 Task: Log work in the project TripleWorks for the issue 'Data not being saved when expected' spent time as '2w 2d 19h 50m' and remaining time as '2w 4d 8h 27m' and move to top of backlog. Now add the issue to the epic 'Mobile App Development'.
Action: Mouse moved to (221, 60)
Screenshot: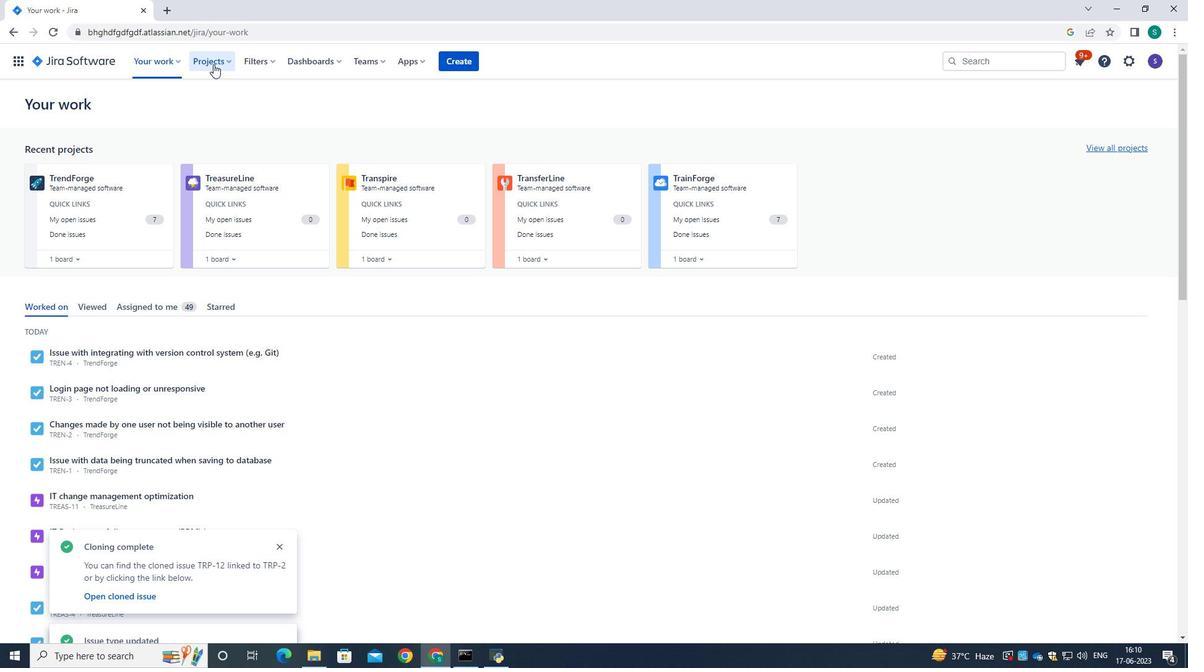 
Action: Mouse pressed left at (221, 60)
Screenshot: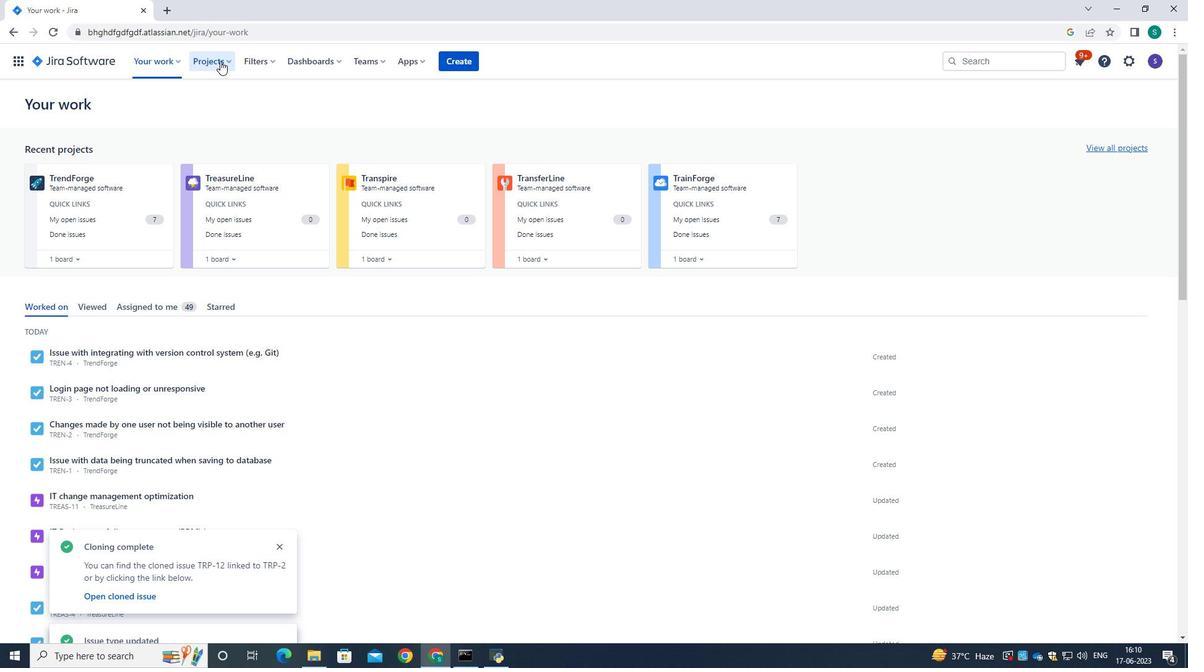
Action: Mouse moved to (268, 116)
Screenshot: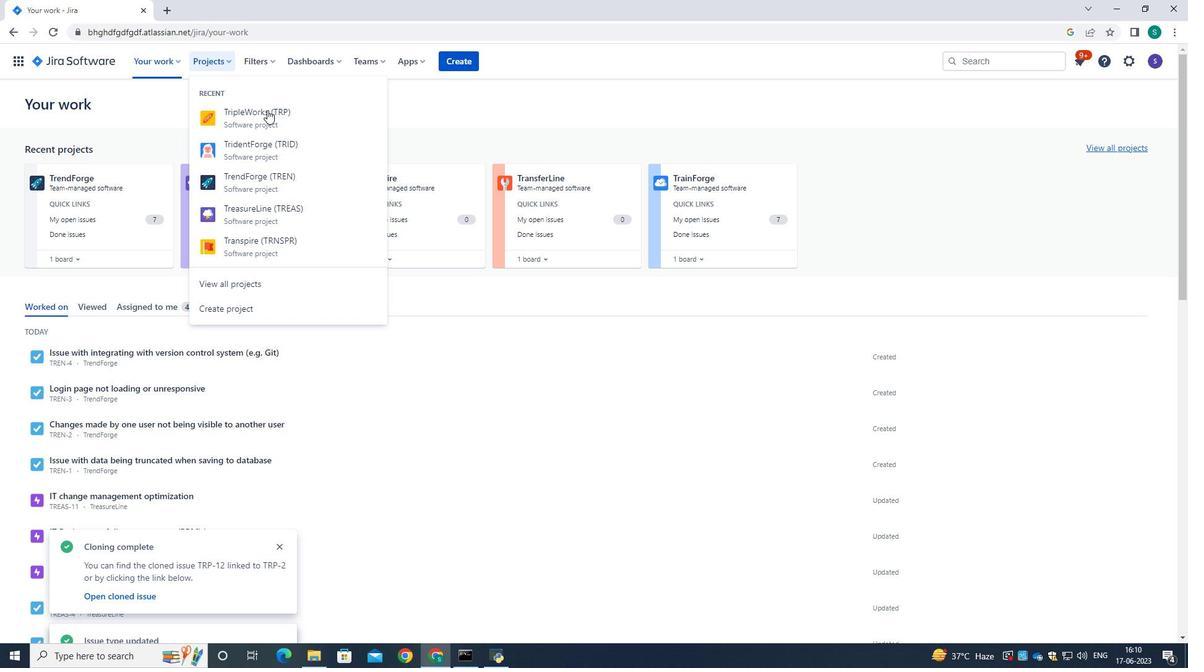 
Action: Mouse pressed left at (268, 116)
Screenshot: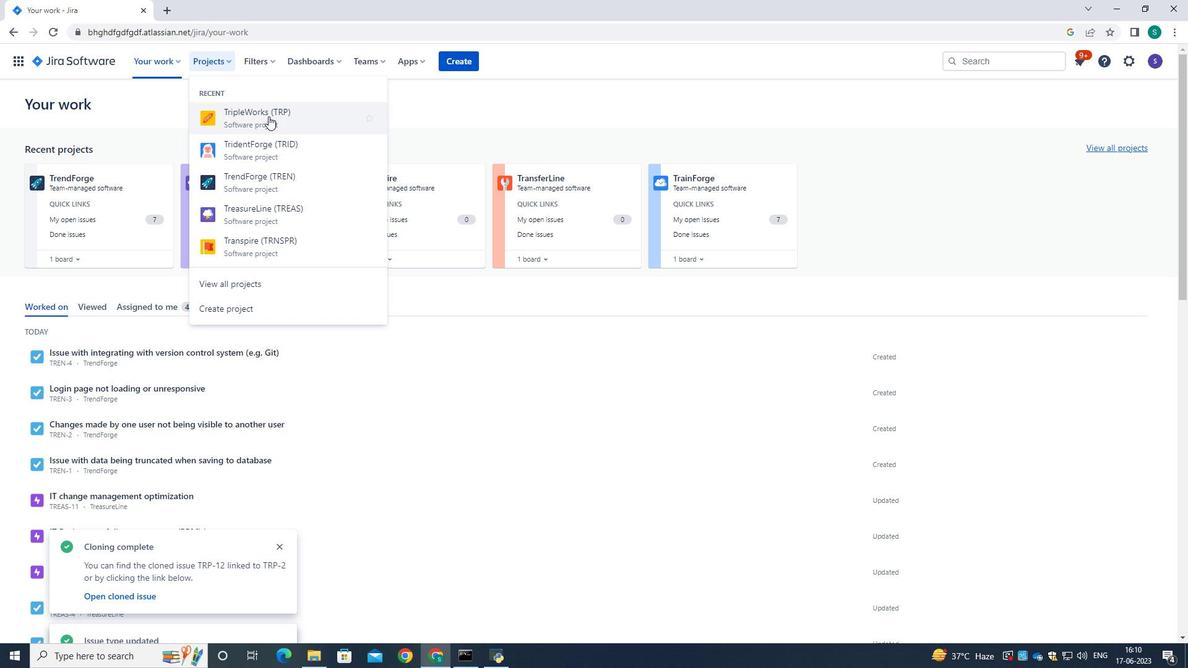 
Action: Mouse moved to (92, 189)
Screenshot: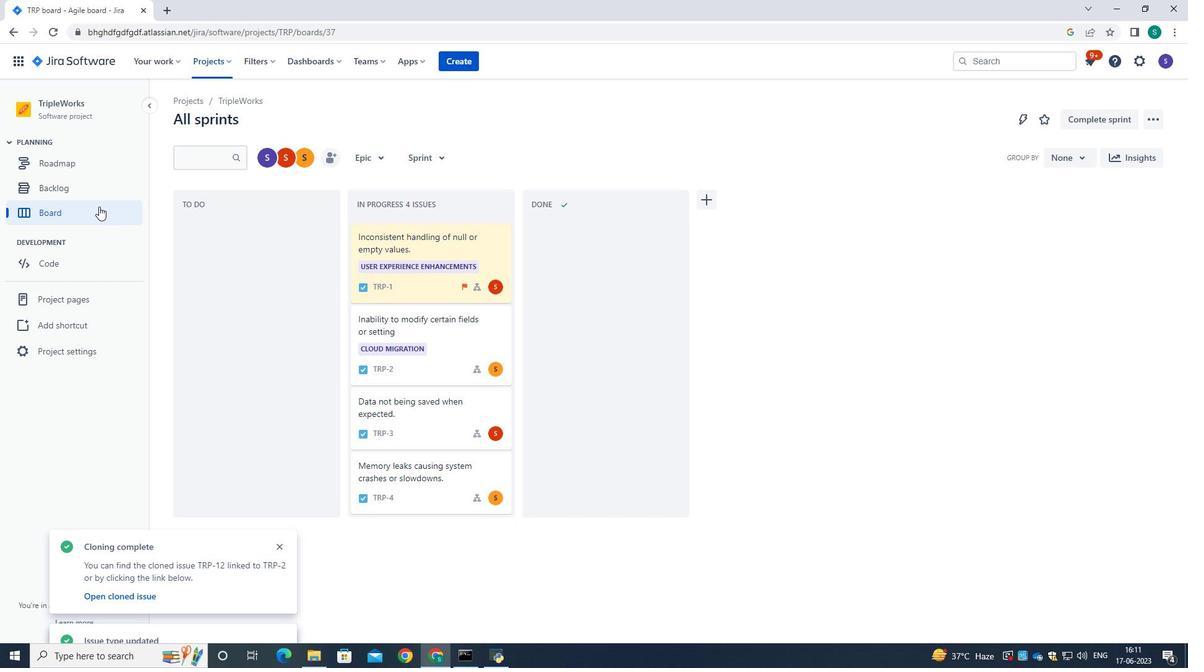 
Action: Mouse pressed left at (92, 189)
Screenshot: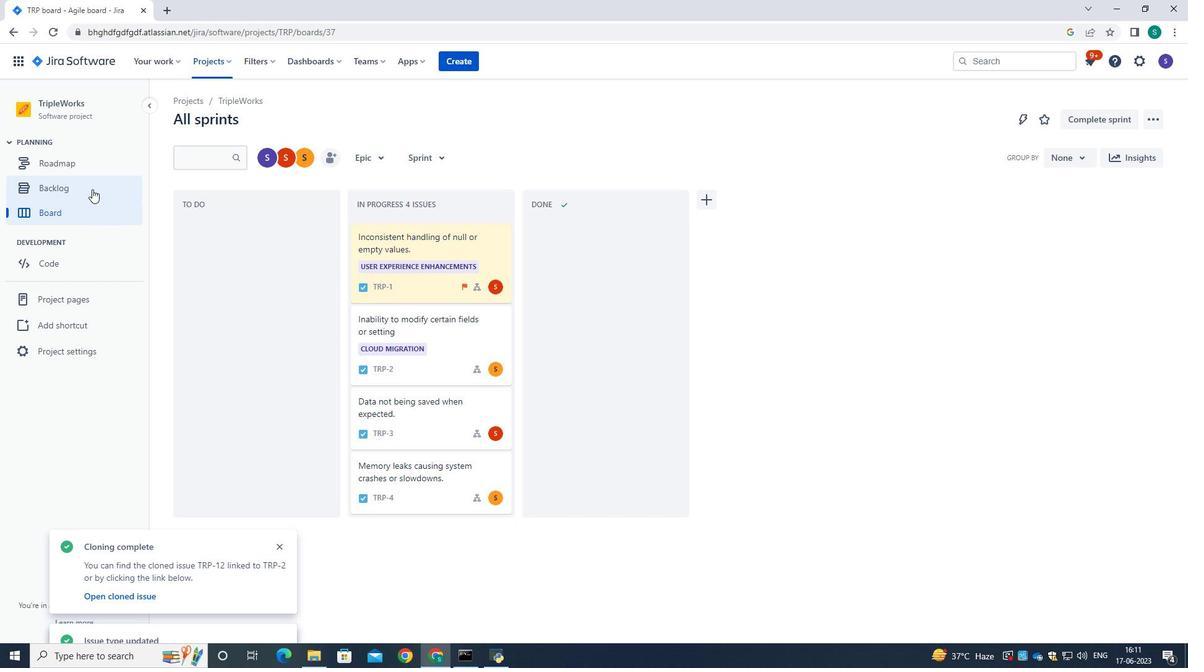 
Action: Mouse moved to (496, 441)
Screenshot: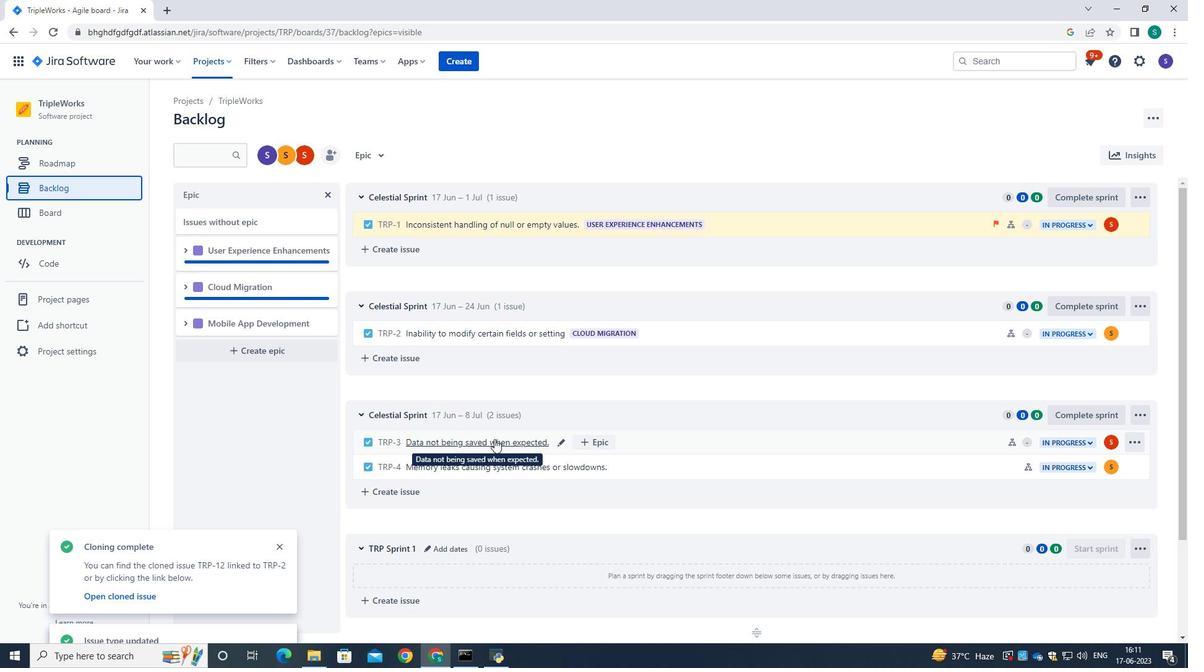 
Action: Mouse pressed left at (496, 441)
Screenshot: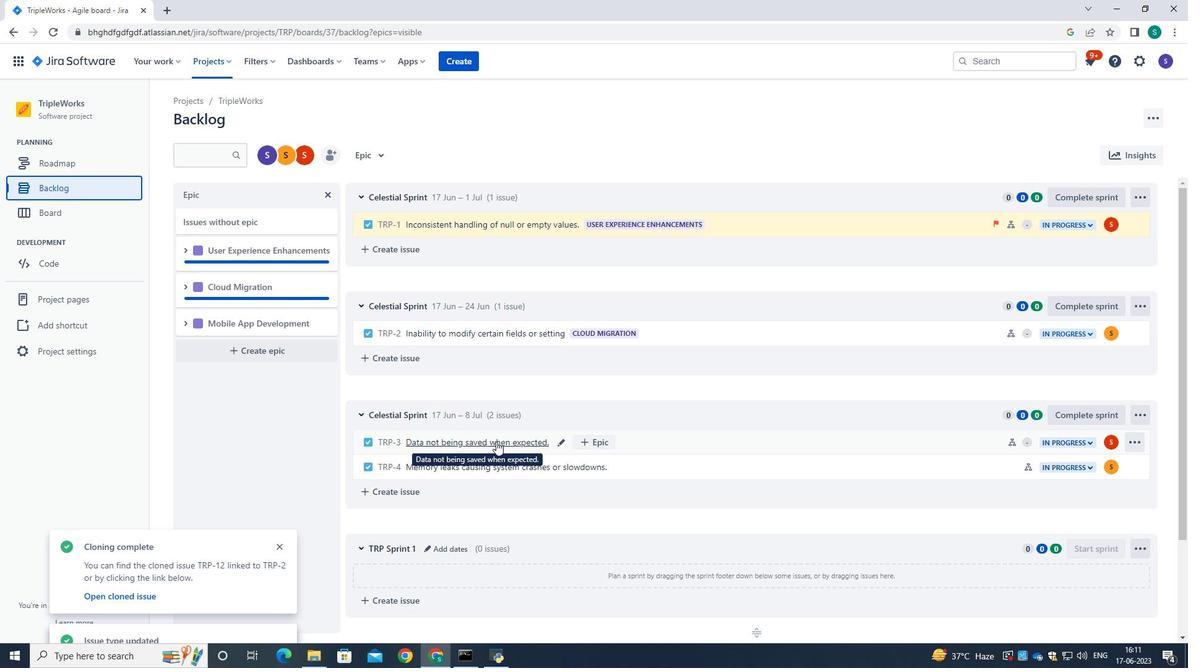 
Action: Mouse moved to (1065, 324)
Screenshot: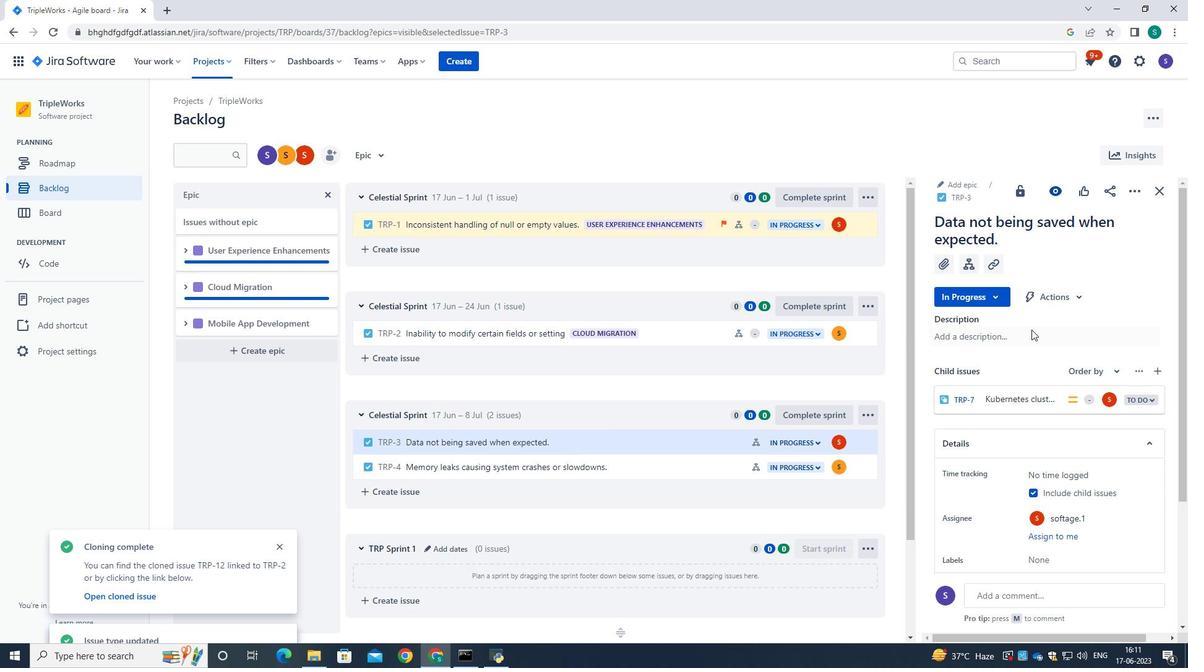 
Action: Mouse scrolled (1065, 323) with delta (0, 0)
Screenshot: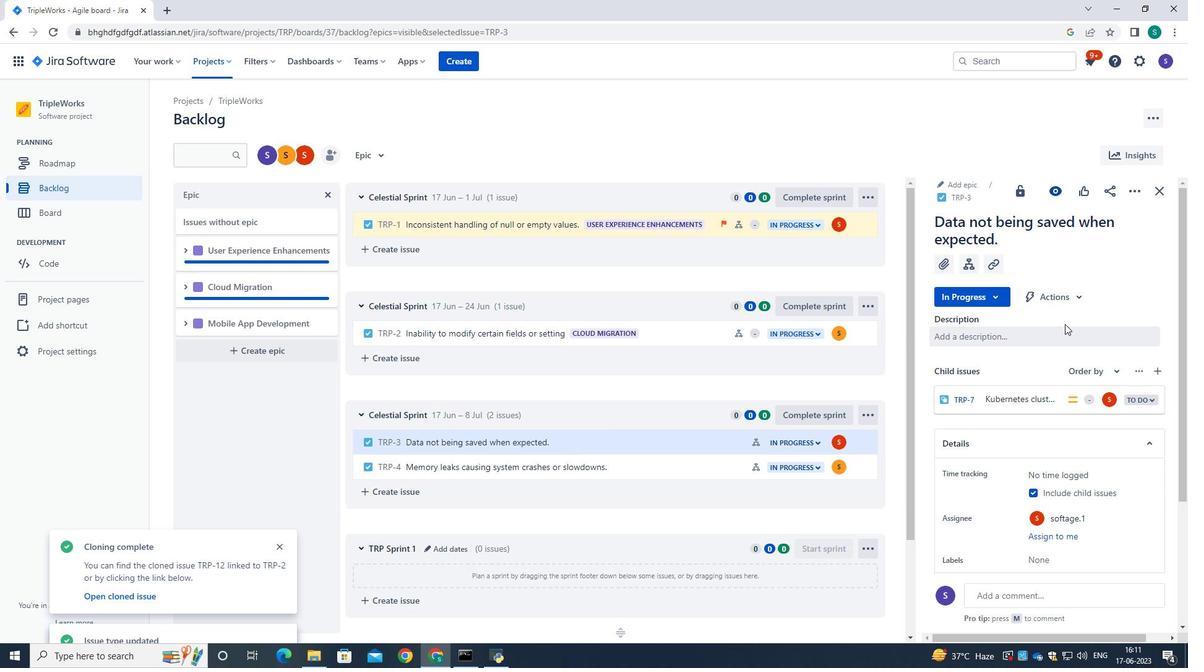
Action: Mouse moved to (1065, 324)
Screenshot: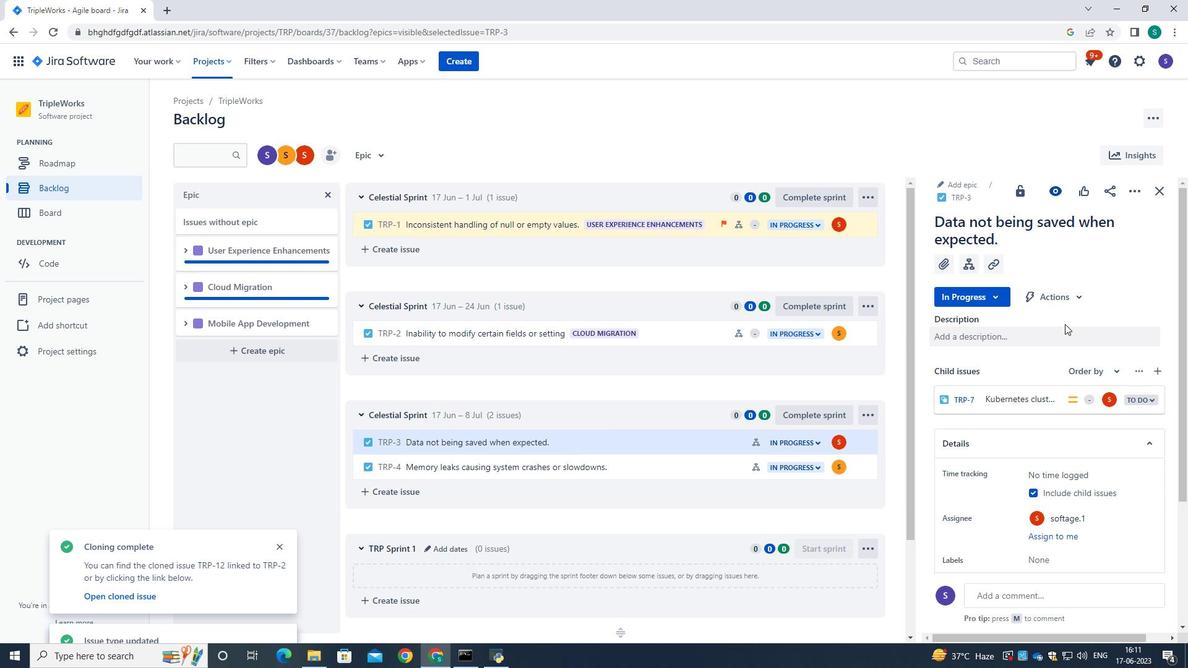 
Action: Mouse scrolled (1065, 323) with delta (0, 0)
Screenshot: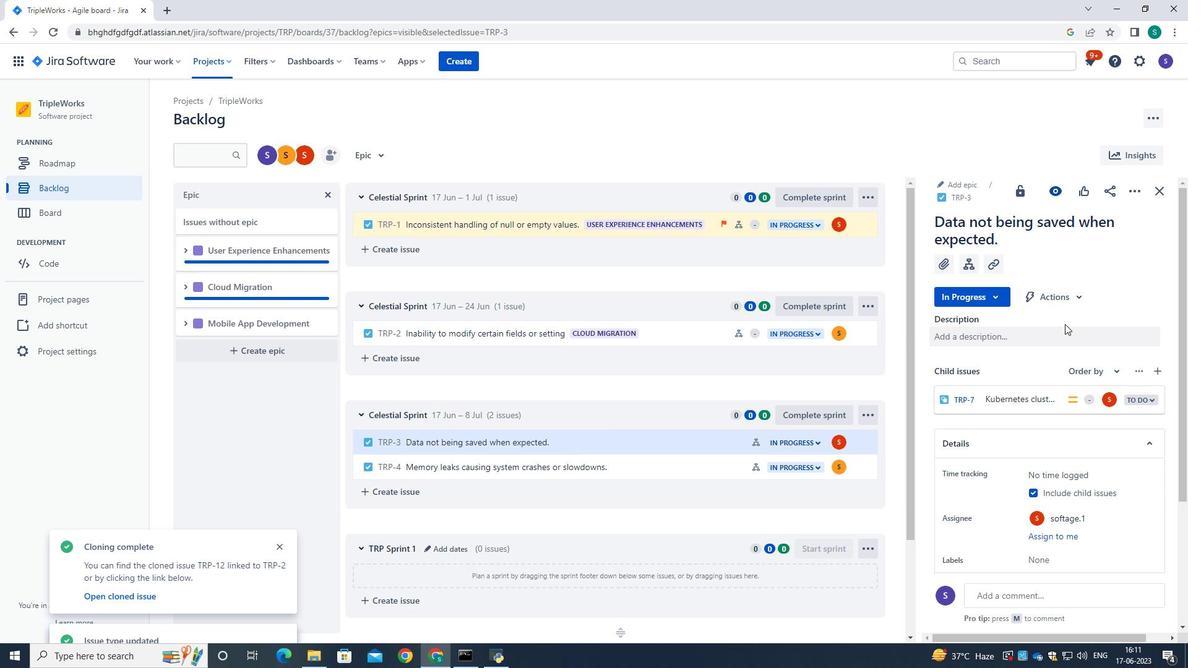 
Action: Mouse moved to (1064, 329)
Screenshot: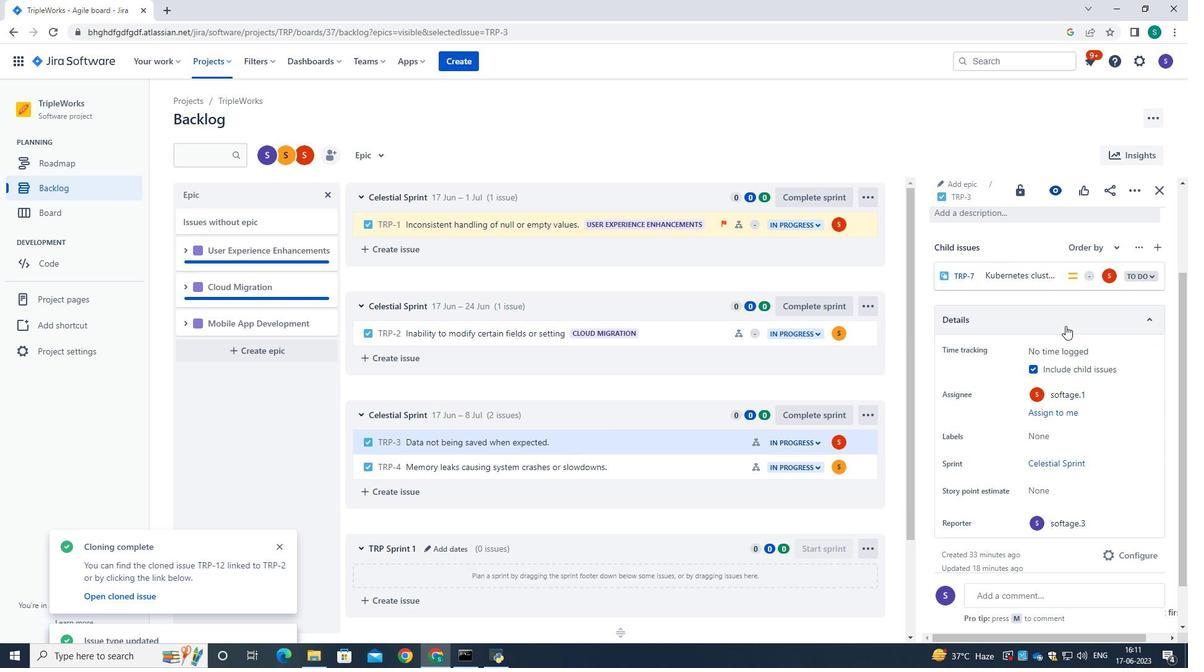
Action: Mouse scrolled (1064, 328) with delta (0, 0)
Screenshot: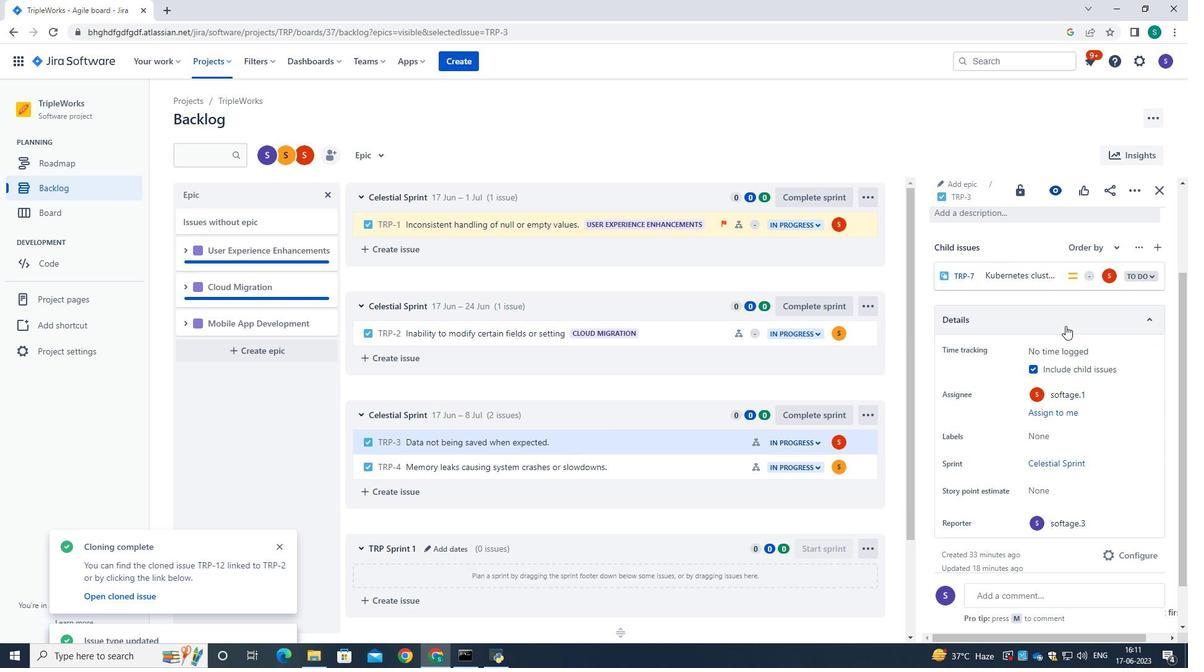 
Action: Mouse moved to (1060, 330)
Screenshot: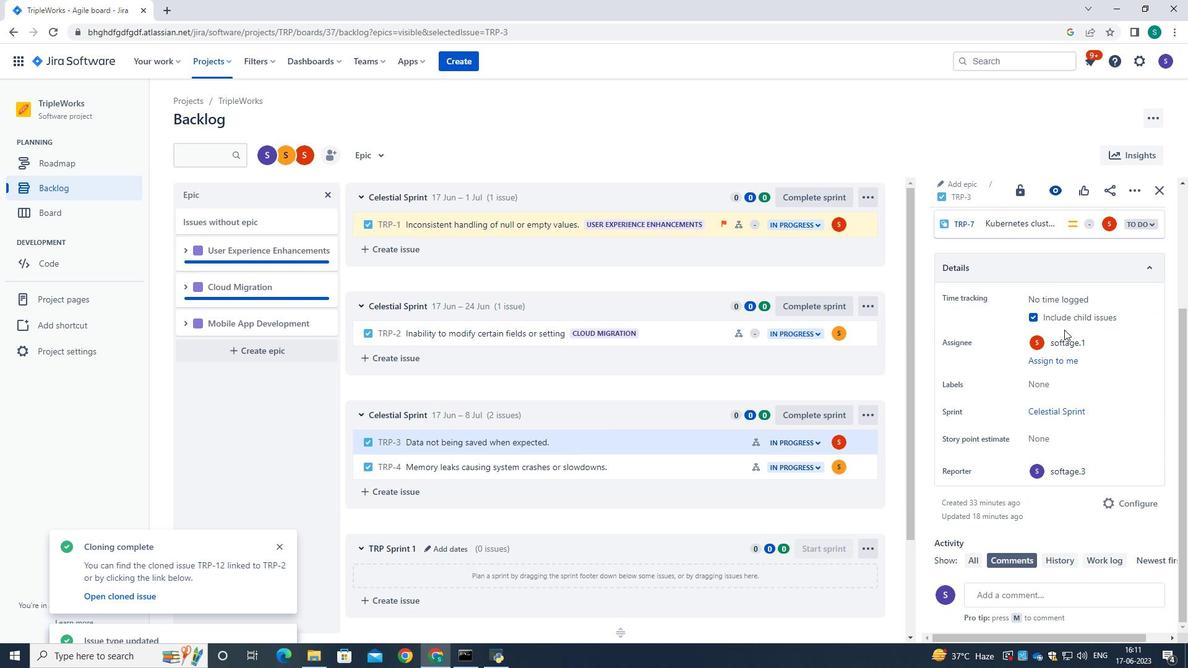 
Action: Mouse scrolled (1060, 331) with delta (0, 0)
Screenshot: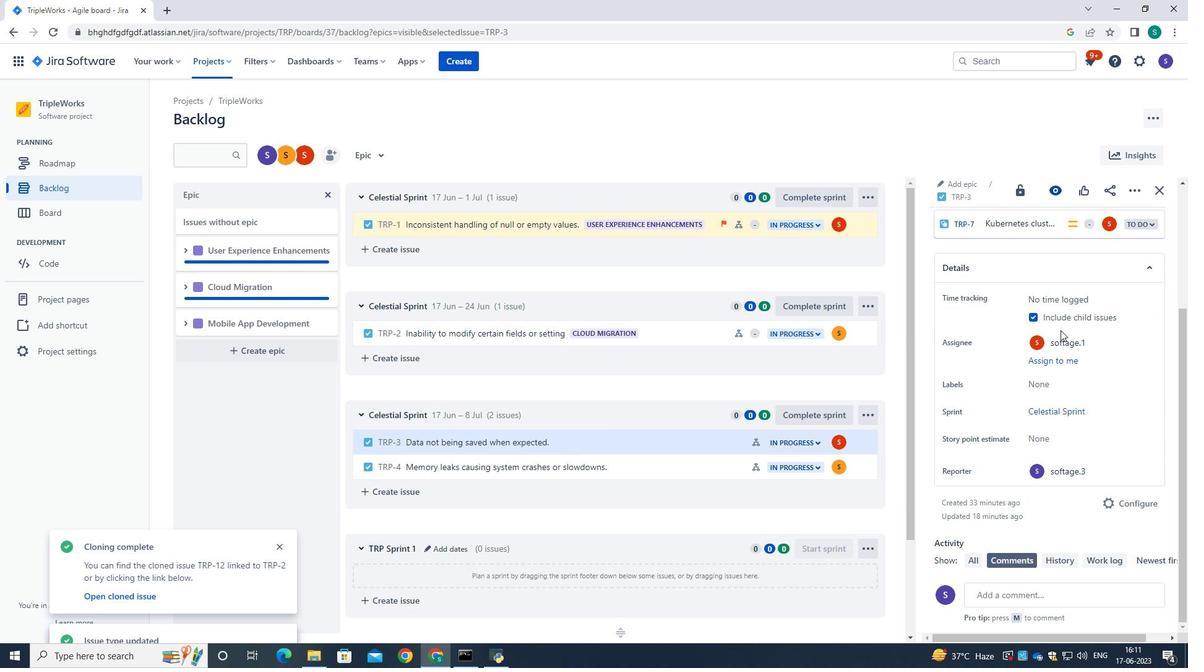 
Action: Mouse scrolled (1060, 331) with delta (0, 0)
Screenshot: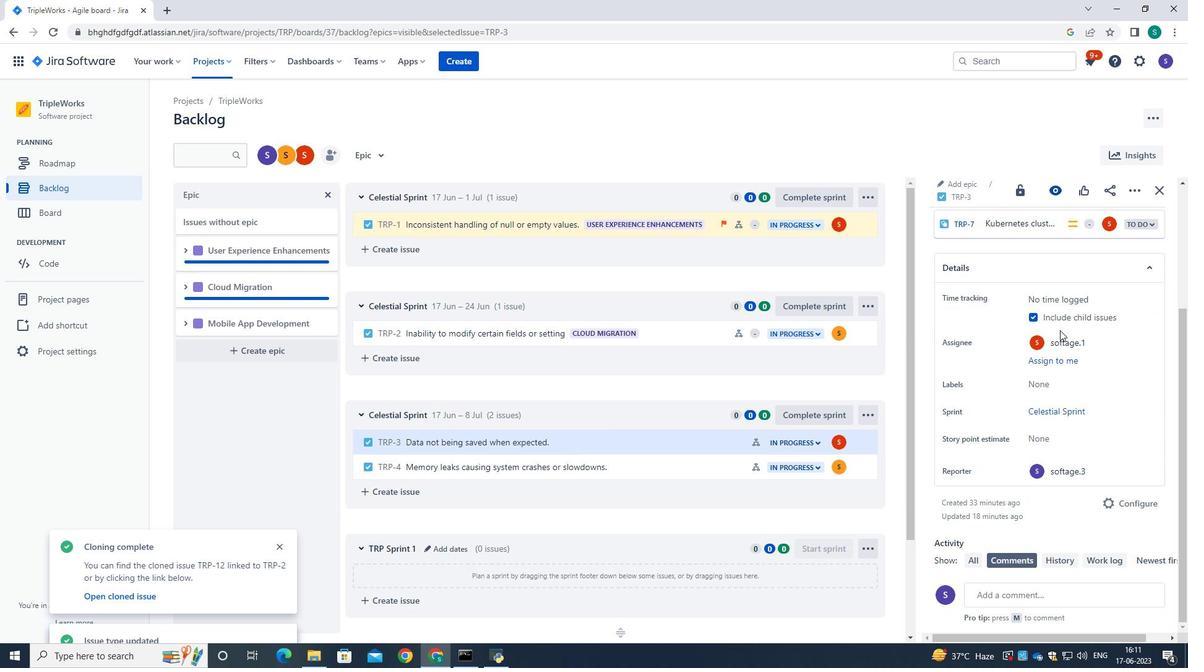 
Action: Mouse scrolled (1060, 331) with delta (0, 0)
Screenshot: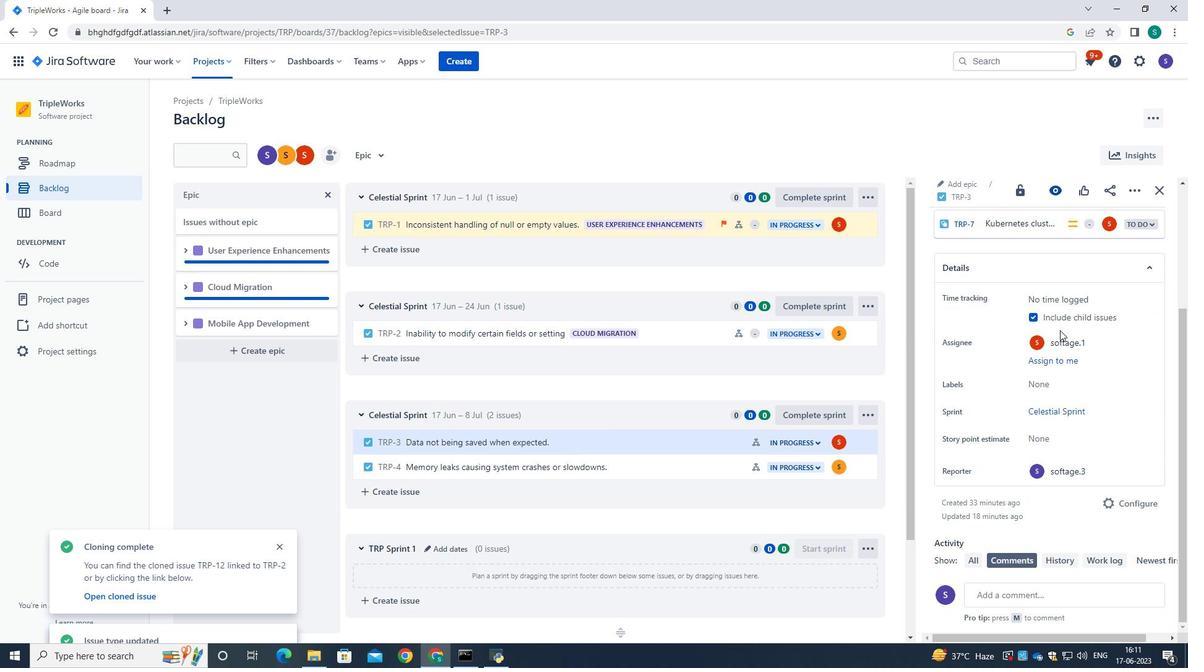 
Action: Mouse moved to (1141, 191)
Screenshot: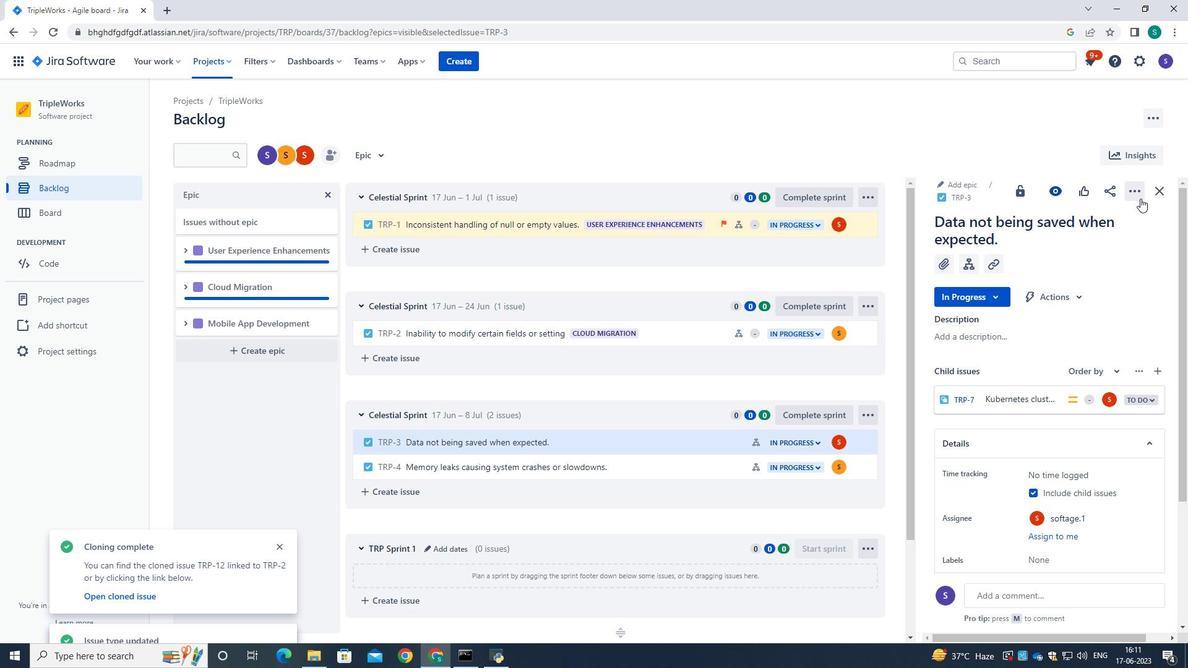 
Action: Mouse pressed left at (1141, 191)
Screenshot: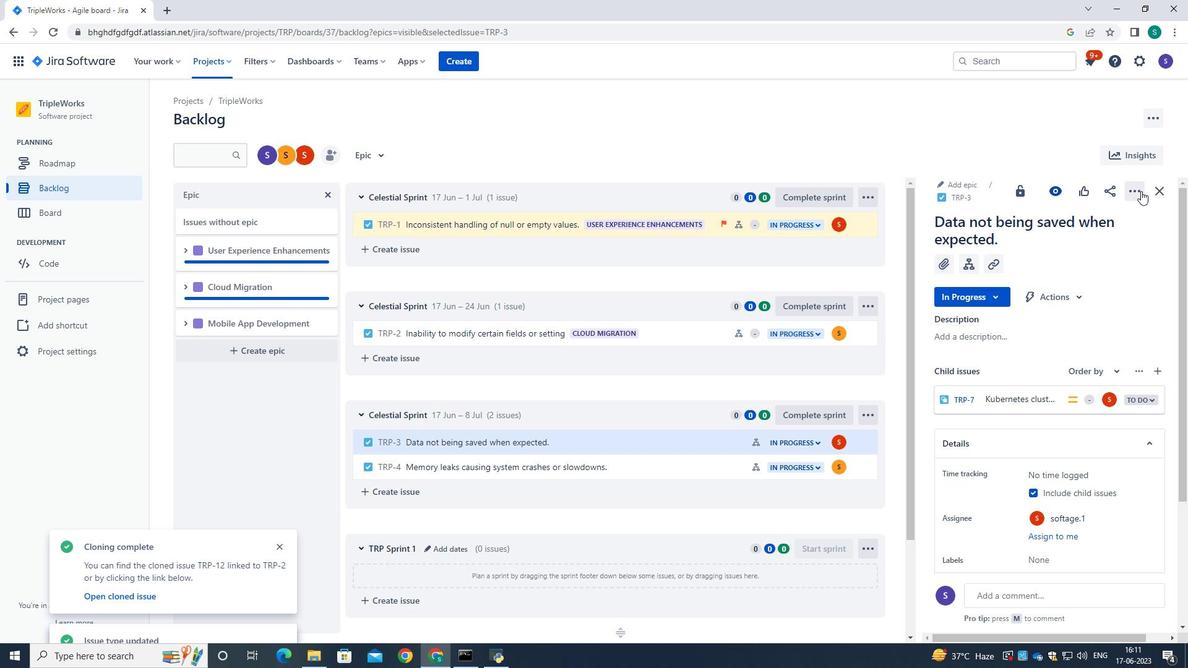 
Action: Mouse moved to (1093, 223)
Screenshot: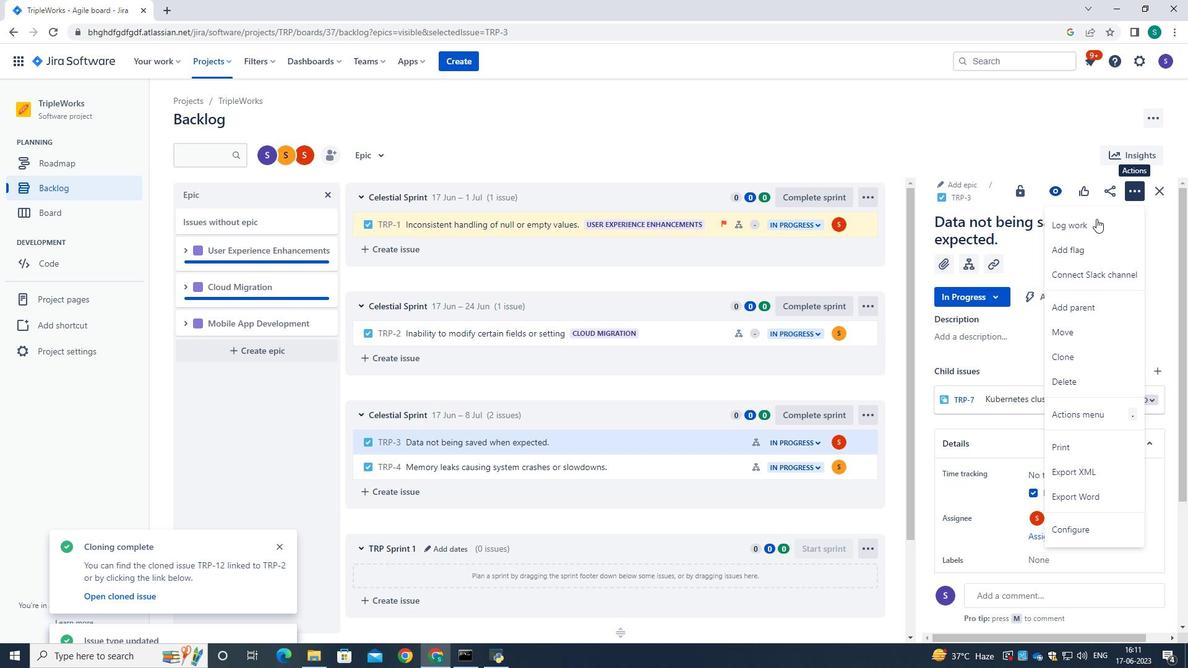 
Action: Mouse pressed left at (1093, 223)
Screenshot: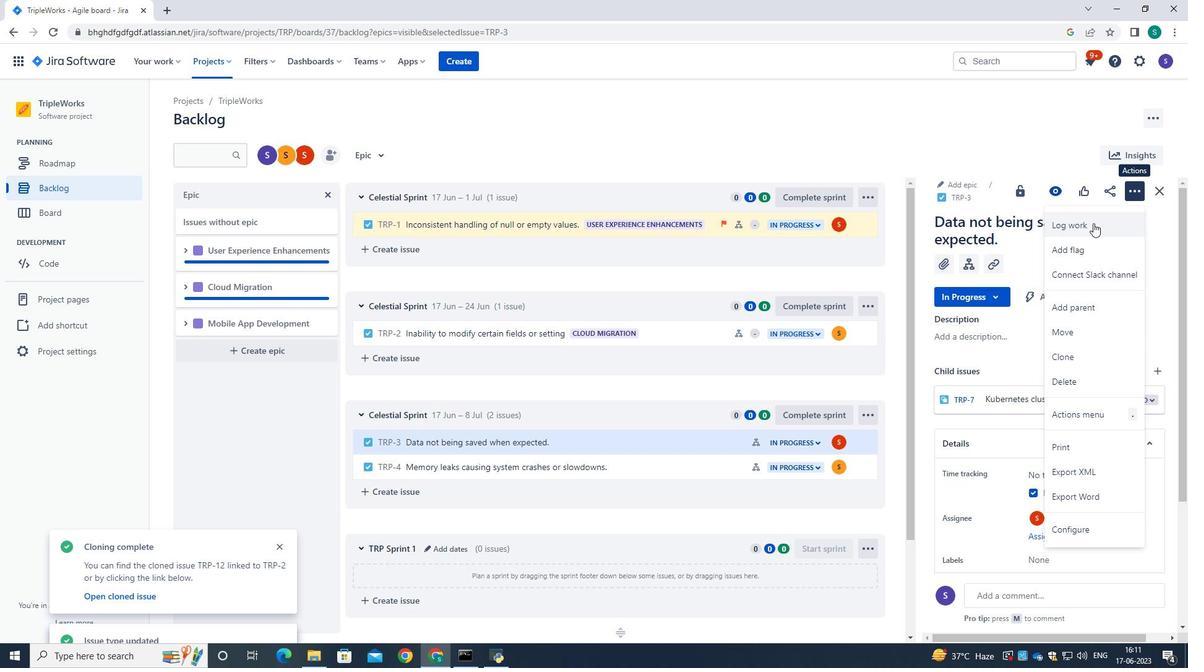 
Action: Mouse moved to (544, 188)
Screenshot: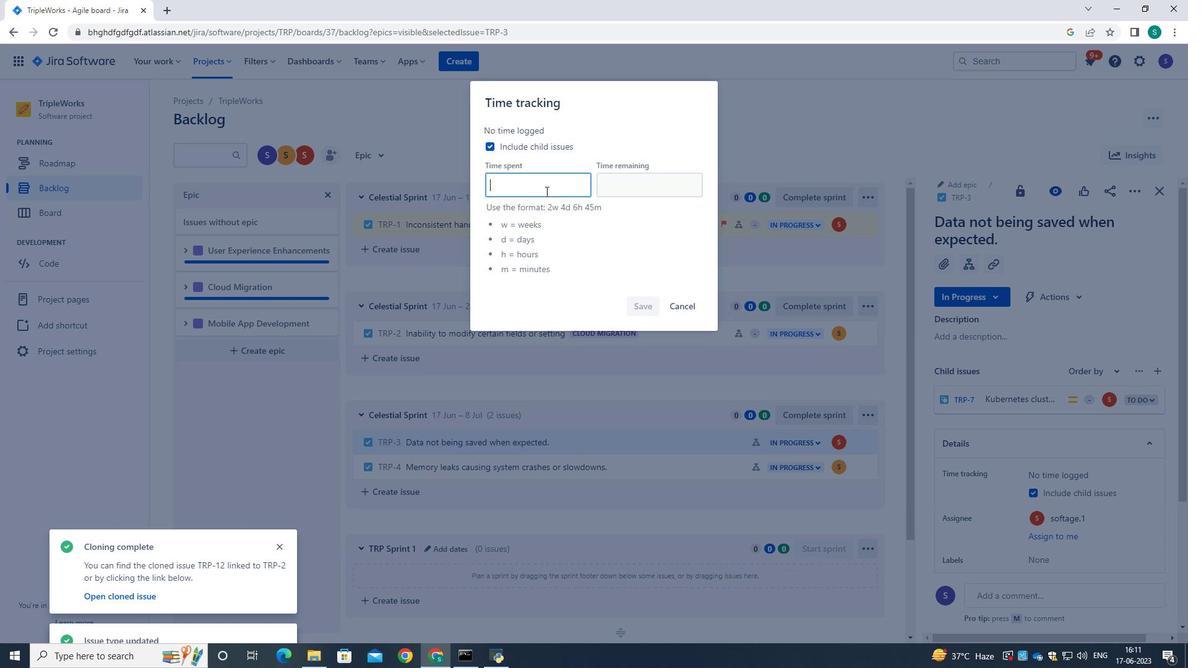 
Action: Mouse pressed left at (544, 188)
Screenshot: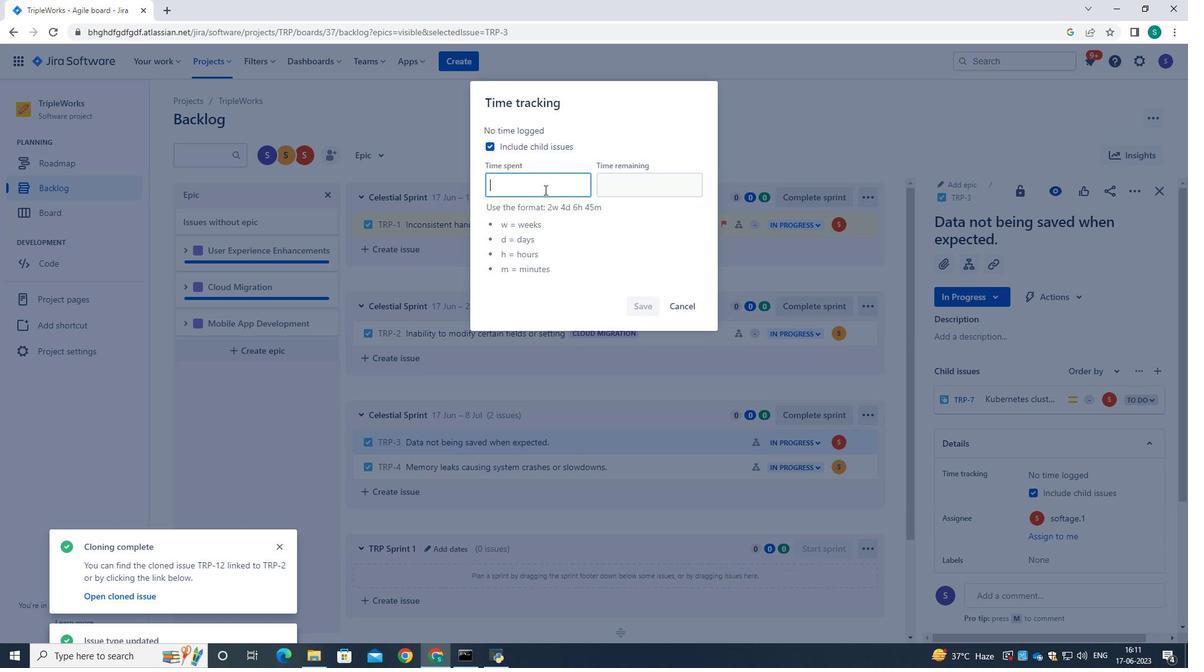 
Action: Key pressed 2w<Key.space>2d<Key.space>19h<Key.space>50m<Key.tab>2w<Key.space>4d<Key.space>8h<Key.space>27m
Screenshot: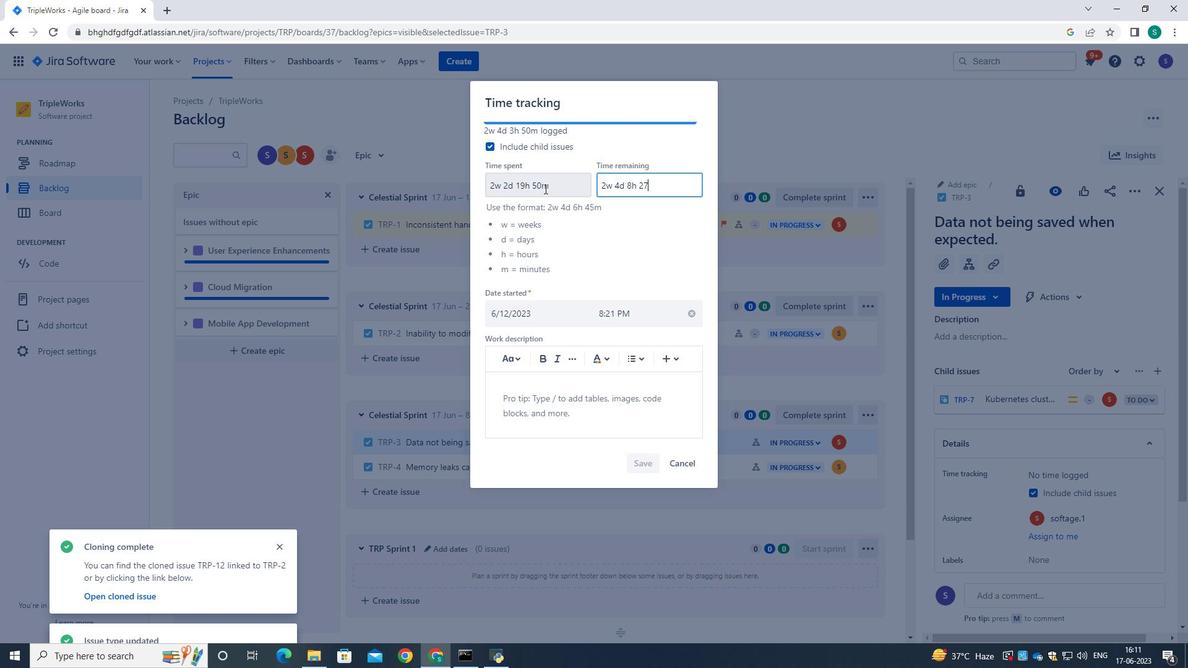 
Action: Mouse moved to (633, 466)
Screenshot: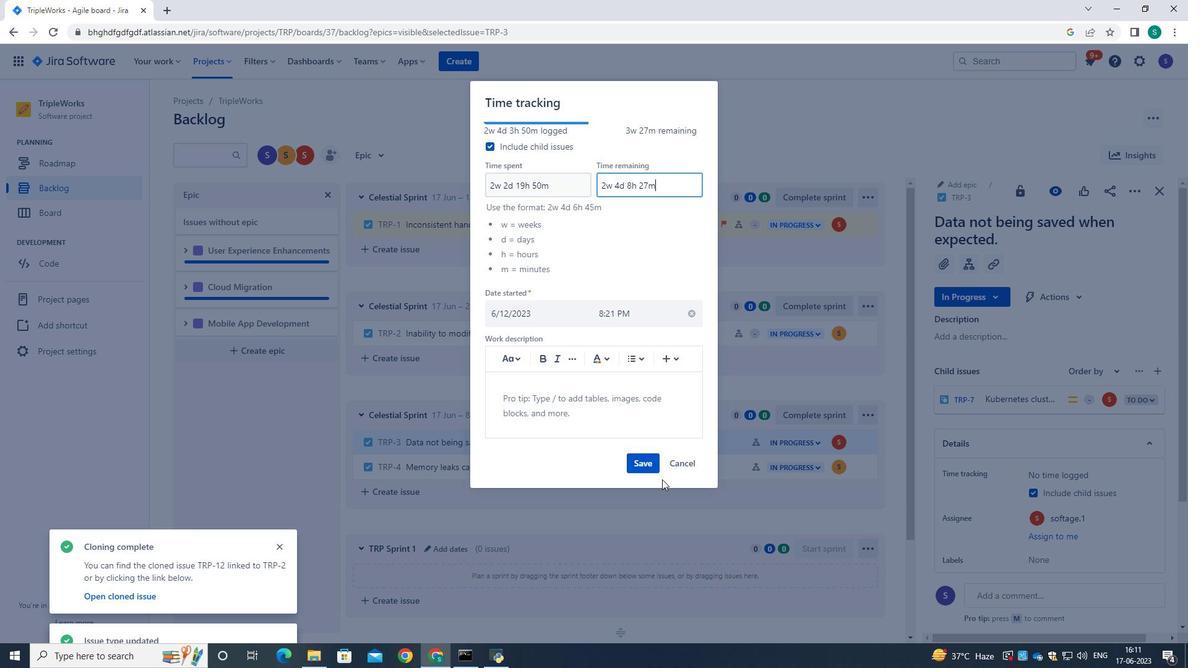 
Action: Mouse pressed left at (633, 466)
Screenshot: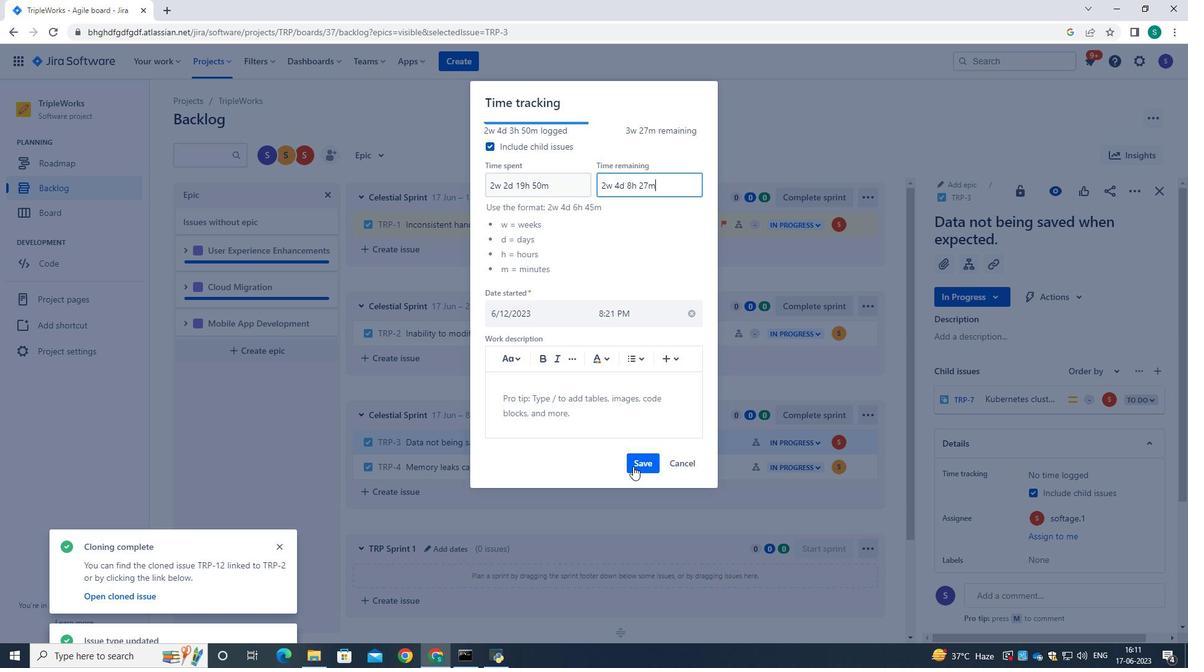 
Action: Mouse moved to (865, 442)
Screenshot: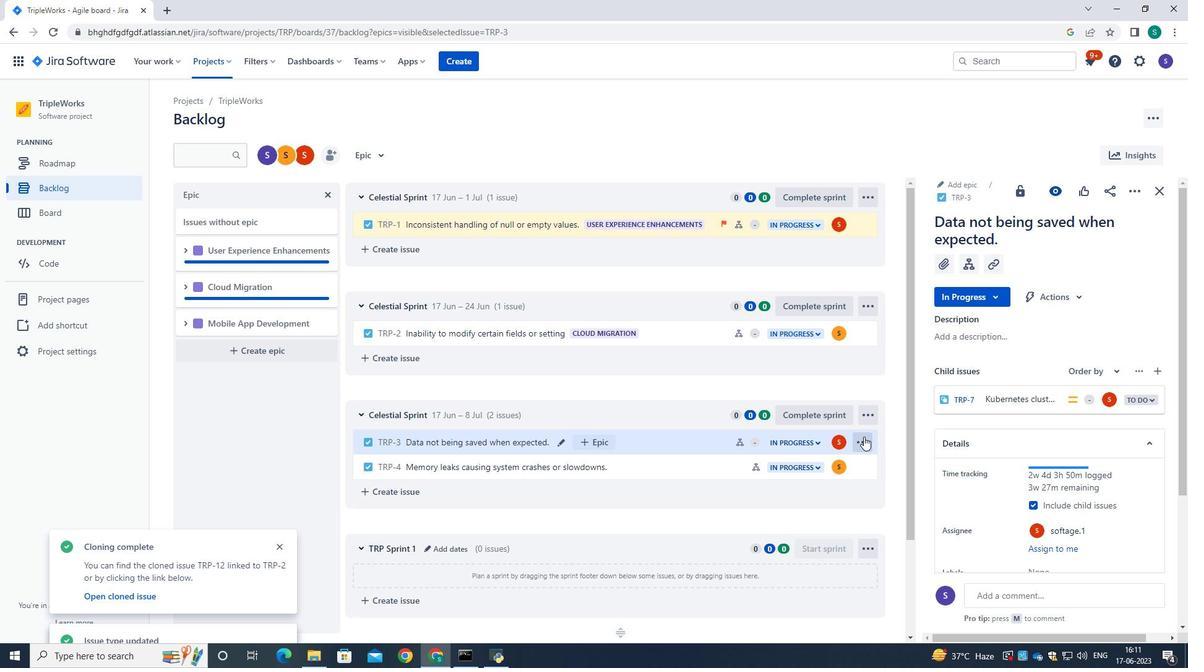 
Action: Mouse pressed left at (865, 442)
Screenshot: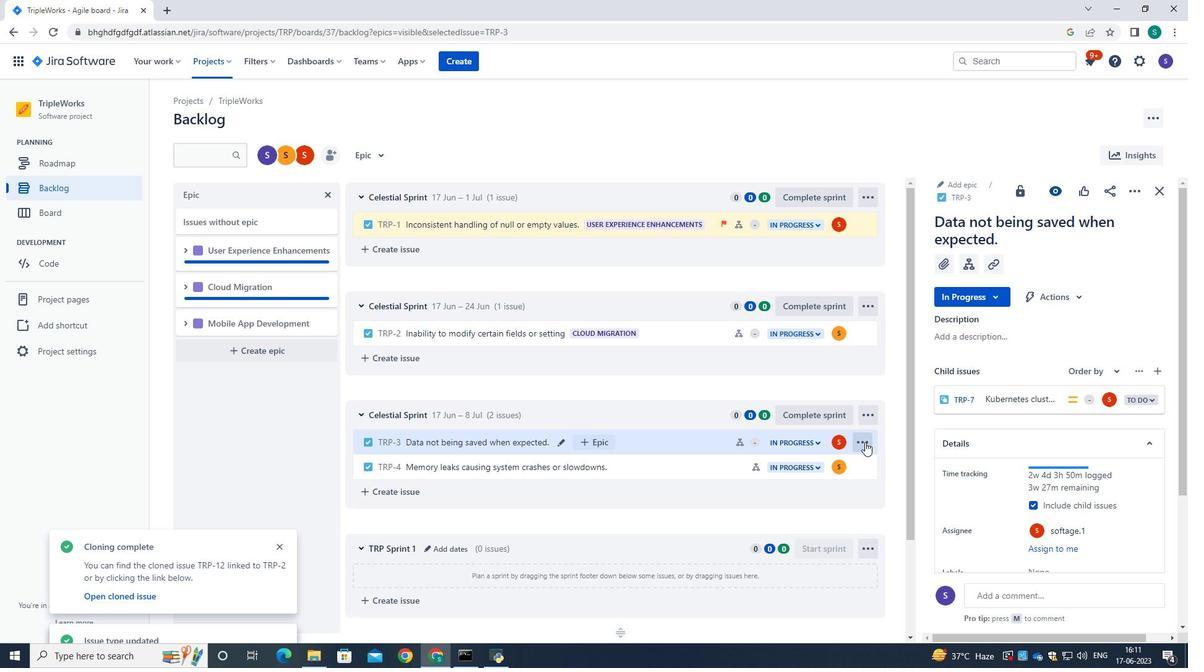 
Action: Mouse moved to (842, 396)
Screenshot: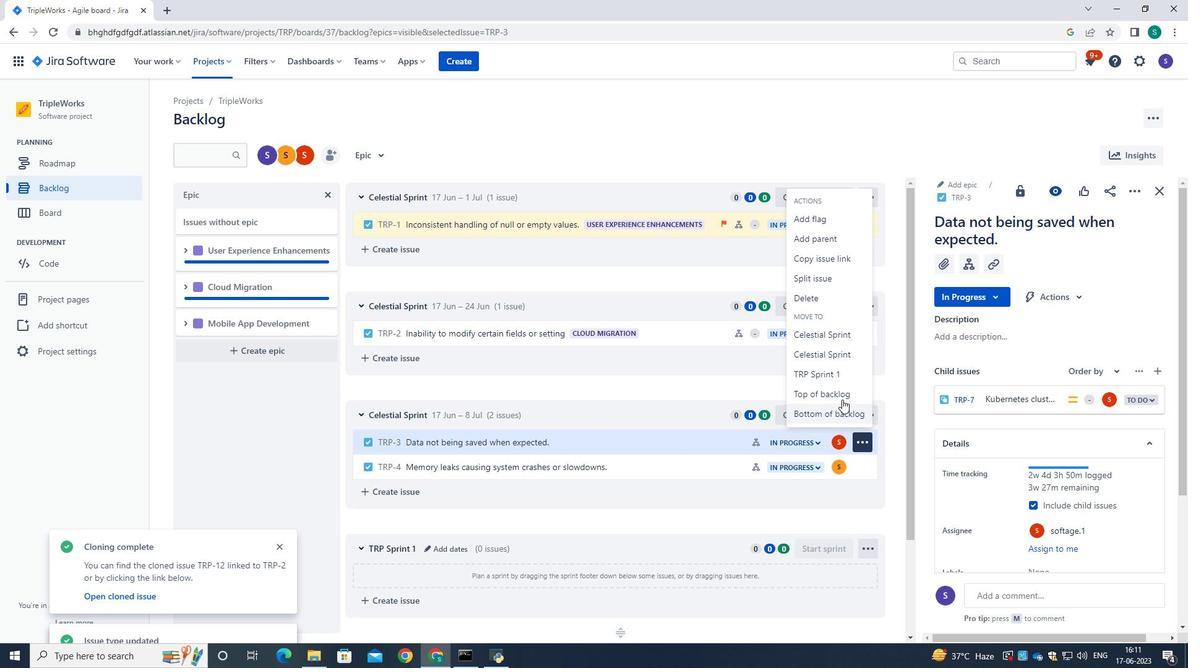 
Action: Mouse pressed left at (842, 396)
Screenshot: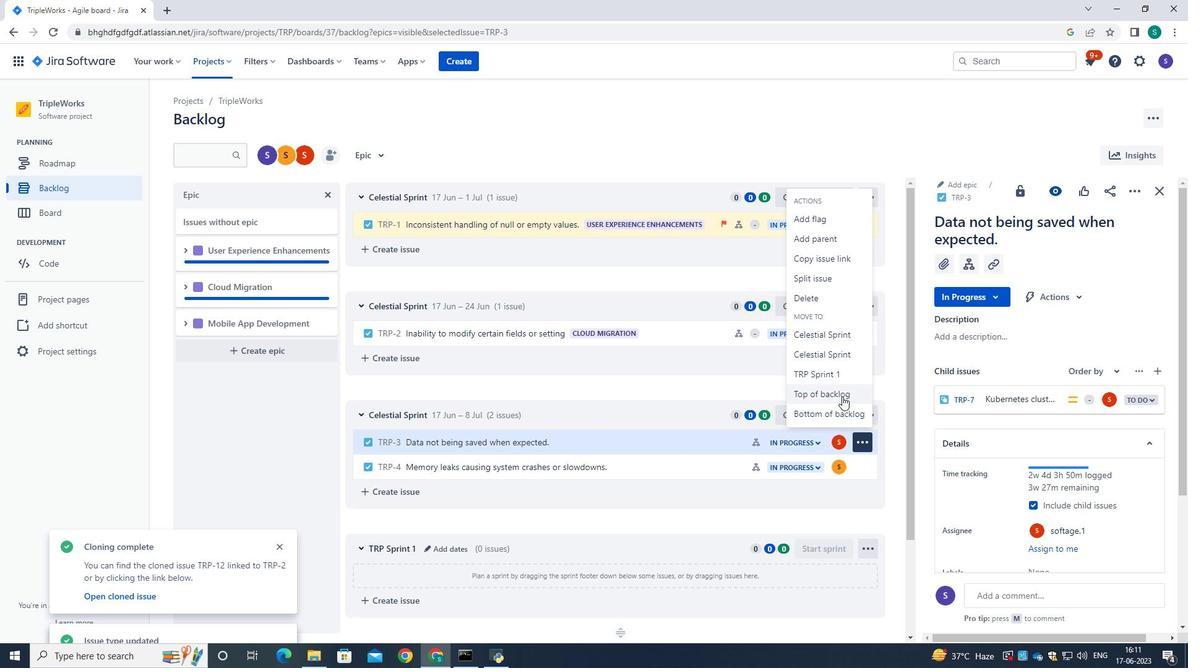 
Action: Mouse moved to (641, 202)
Screenshot: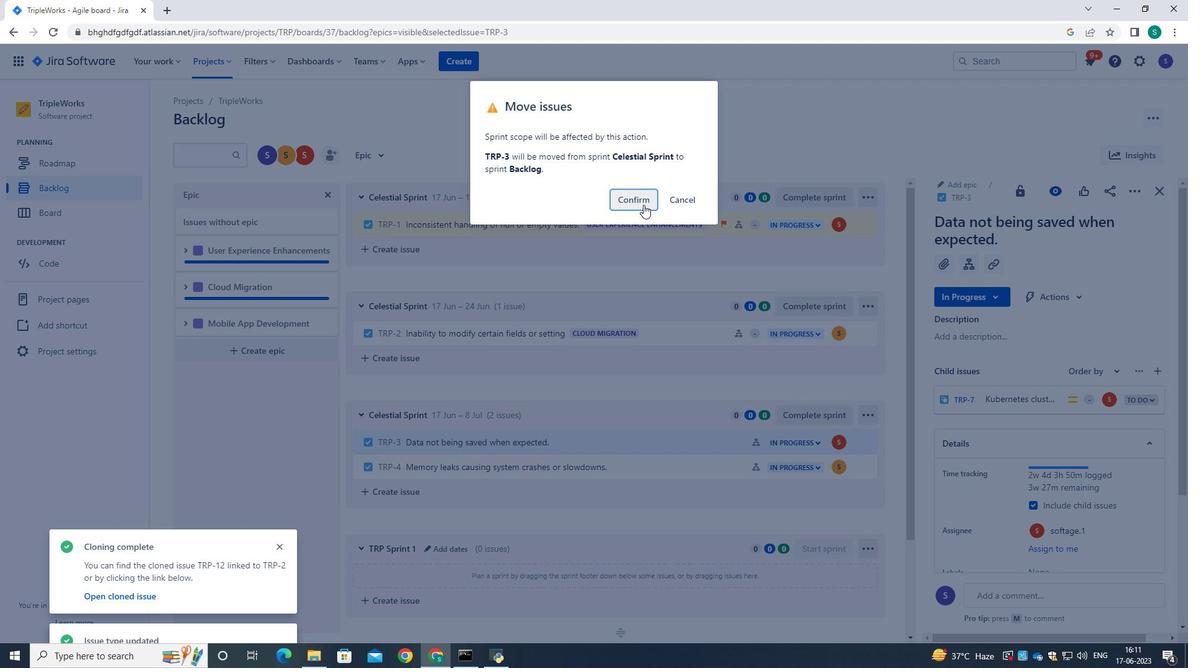 
Action: Mouse pressed left at (641, 202)
Screenshot: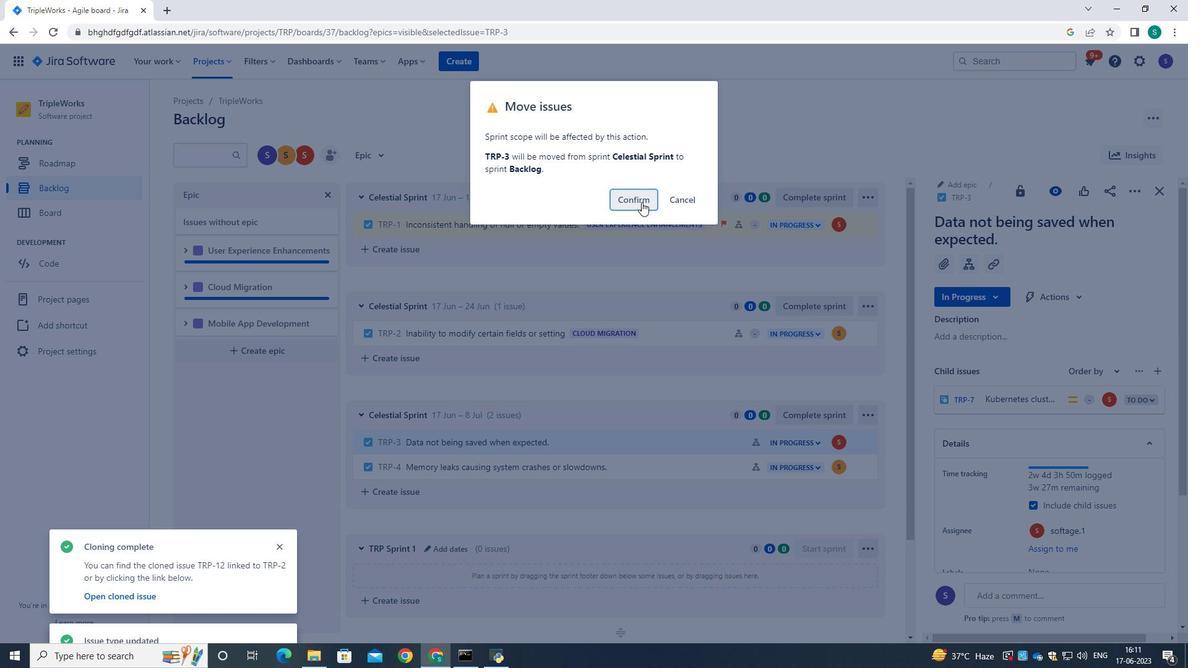 
Action: Mouse moved to (612, 363)
Screenshot: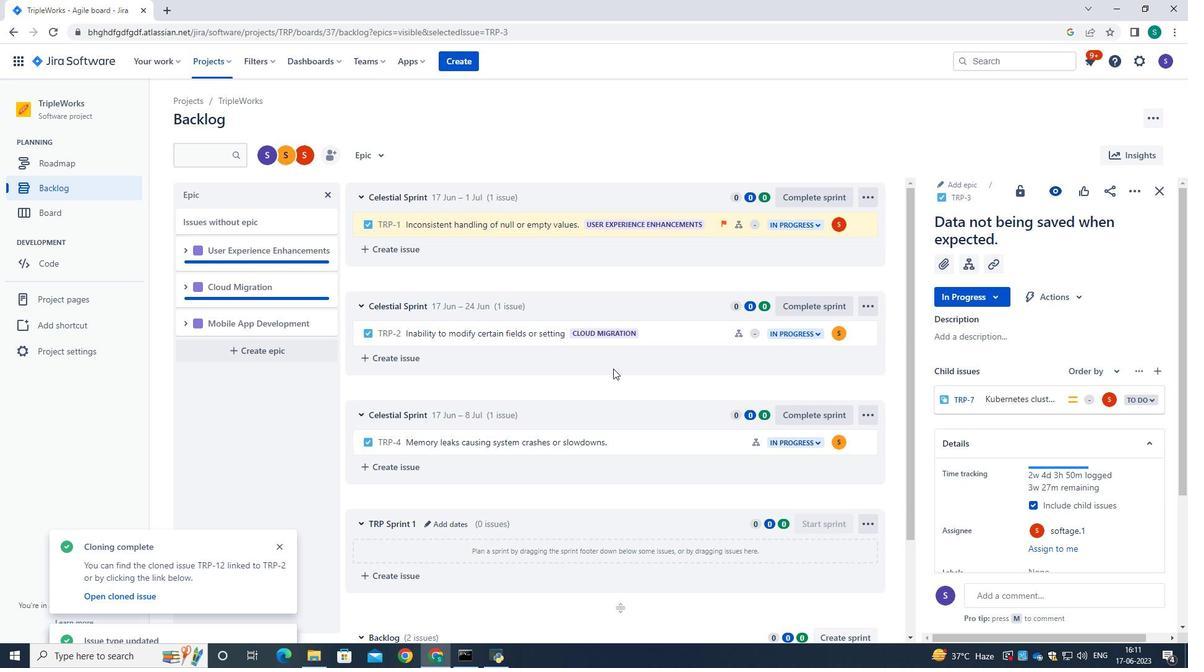 
